 Task: Plan a virtual team-building trivia night for the 11th at 8:30 PM.
Action: Mouse moved to (36, 70)
Screenshot: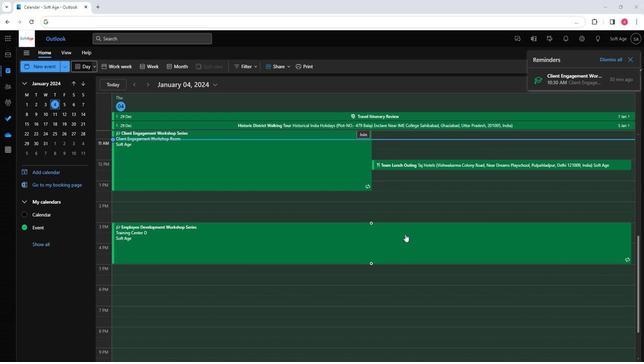 
Action: Mouse pressed left at (36, 70)
Screenshot: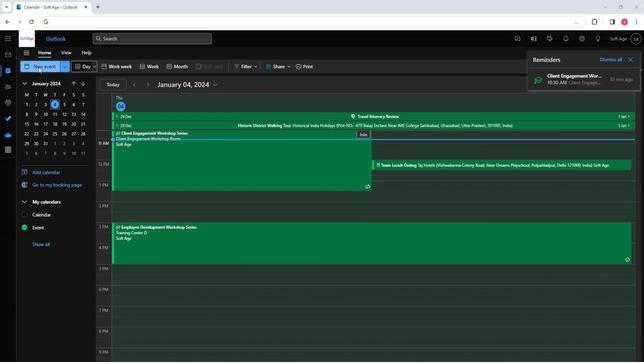 
Action: Mouse moved to (36, 70)
Screenshot: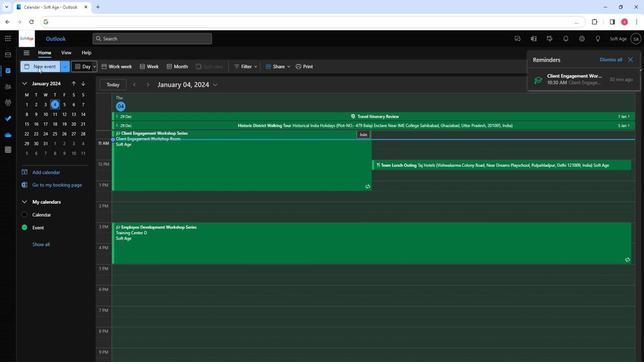 
Action: Key pressed <Key.shift>Virtual<Key.space><Key.shift><Key.shift>Team-<Key.shift>Building<Key.space><Key.shift>Trivia<Key.space><Key.shift>Night
Screenshot: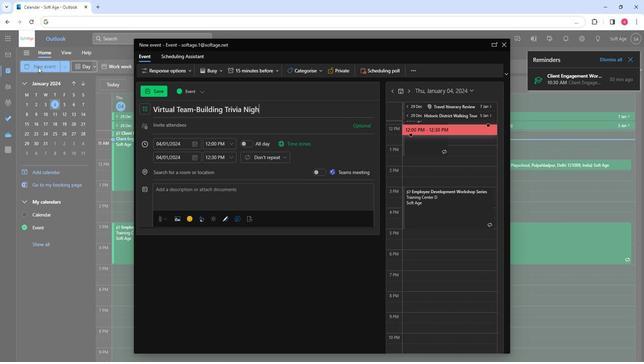 
Action: Mouse moved to (175, 129)
Screenshot: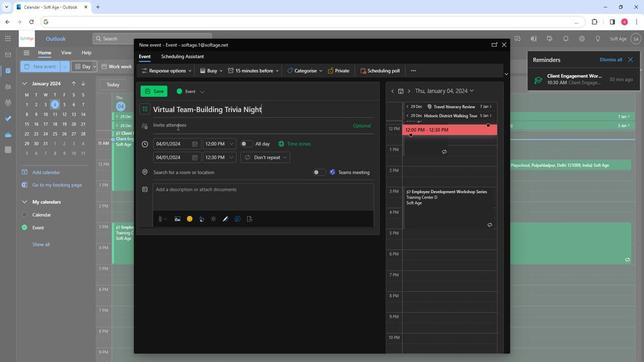 
Action: Mouse pressed left at (175, 129)
Screenshot: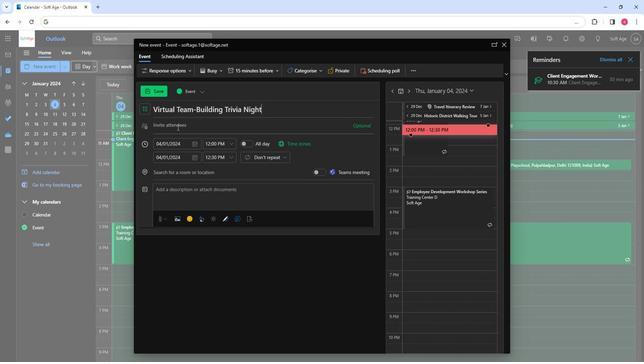 
Action: Key pressed sp<Key.backspace>o
Screenshot: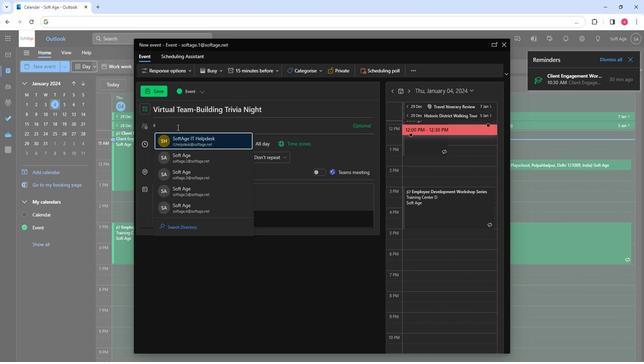 
Action: Mouse moved to (180, 166)
Screenshot: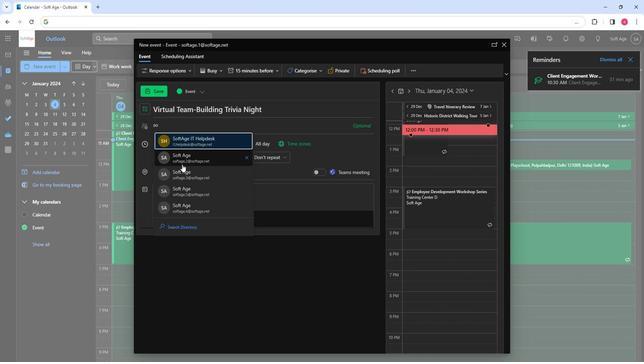 
Action: Mouse pressed left at (180, 166)
Screenshot: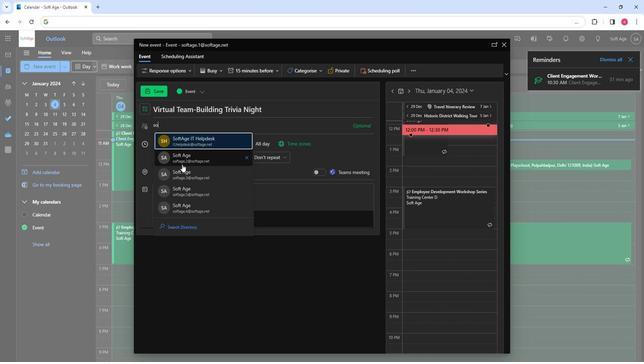 
Action: Key pressed so
Screenshot: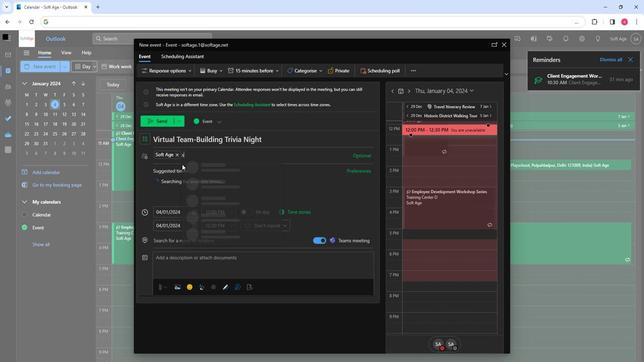 
Action: Mouse moved to (204, 211)
Screenshot: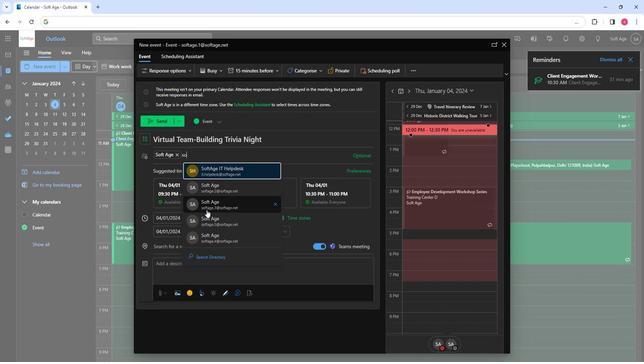 
Action: Mouse pressed left at (204, 211)
Screenshot: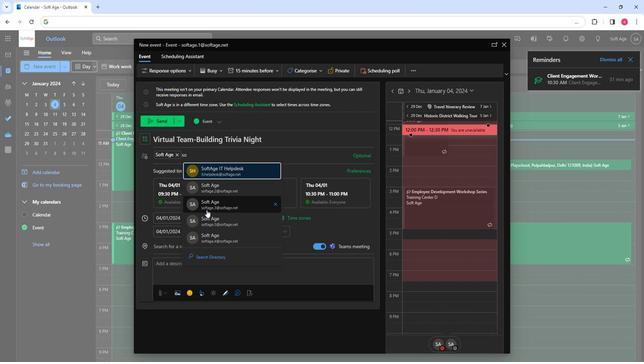 
Action: Key pressed so
Screenshot: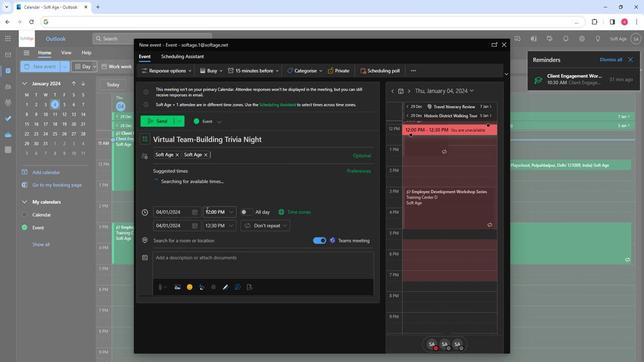 
Action: Mouse moved to (240, 230)
Screenshot: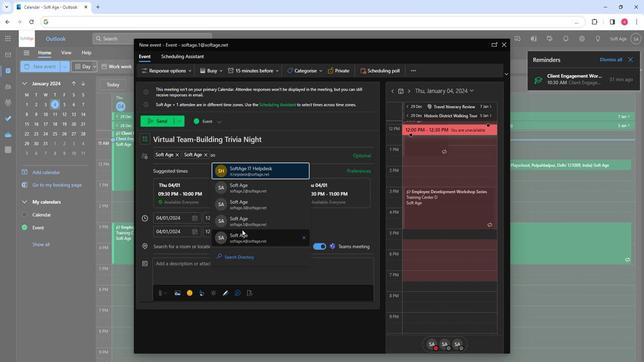 
Action: Mouse pressed left at (240, 230)
Screenshot: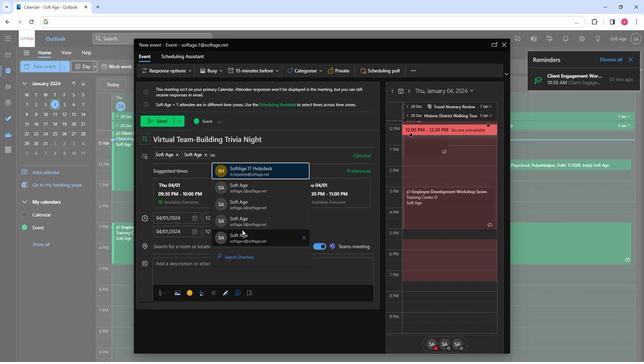 
Action: Mouse moved to (240, 230)
Screenshot: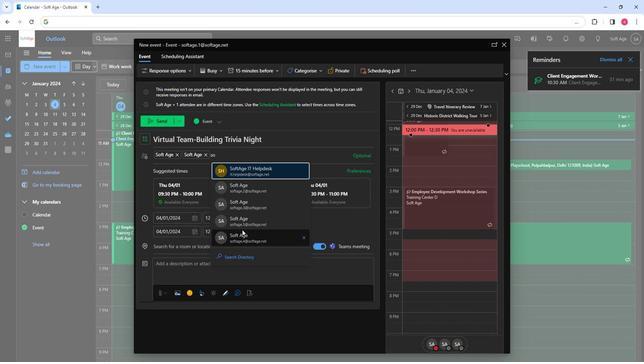 
Action: Key pressed so
Screenshot: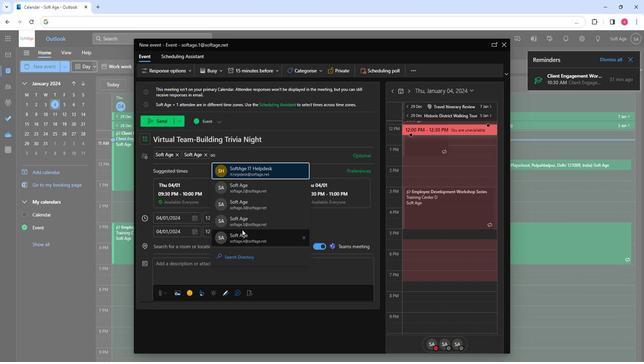 
Action: Mouse moved to (242, 230)
Screenshot: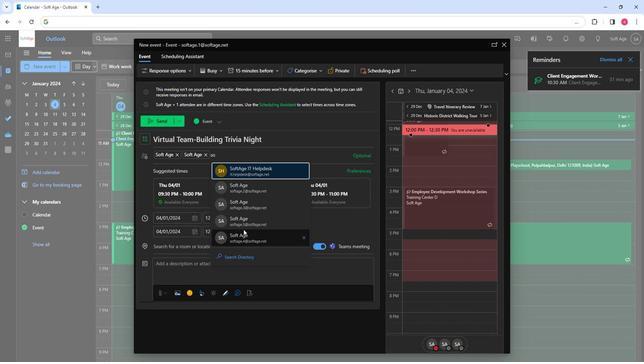 
Action: Mouse pressed left at (242, 230)
Screenshot: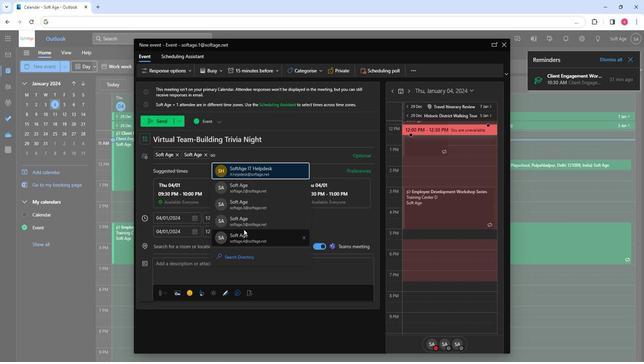 
Action: Mouse moved to (241, 220)
Screenshot: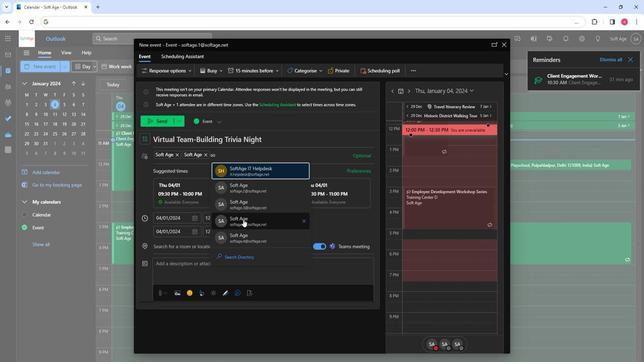 
Action: Mouse pressed left at (241, 220)
Screenshot: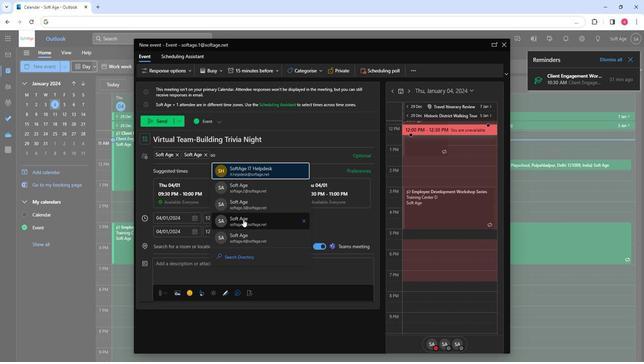 
Action: Mouse moved to (194, 220)
Screenshot: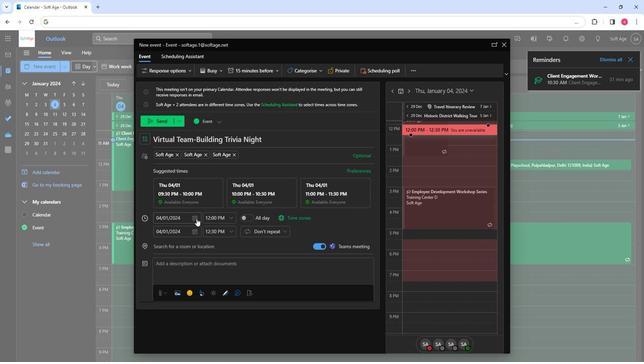 
Action: Mouse pressed left at (194, 220)
Screenshot: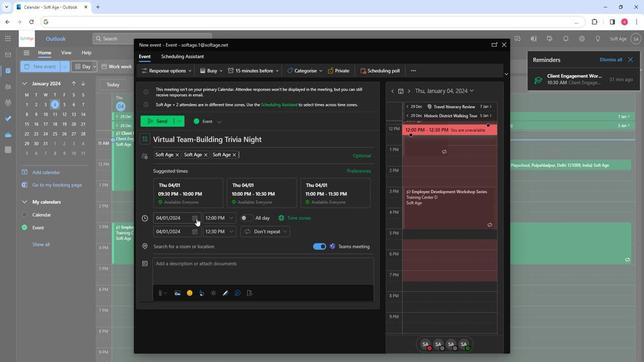 
Action: Mouse moved to (188, 264)
Screenshot: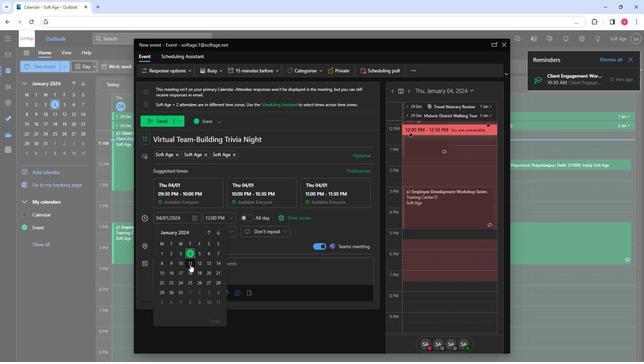 
Action: Mouse pressed left at (188, 264)
Screenshot: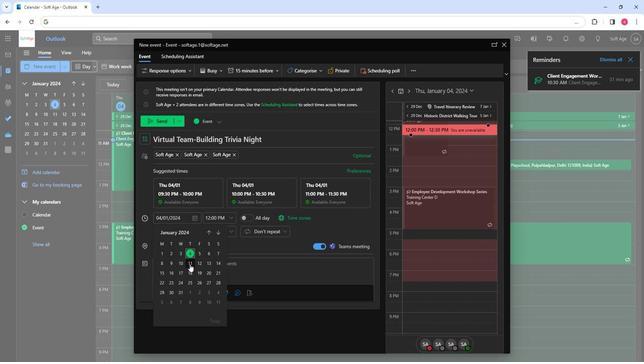 
Action: Mouse moved to (234, 220)
Screenshot: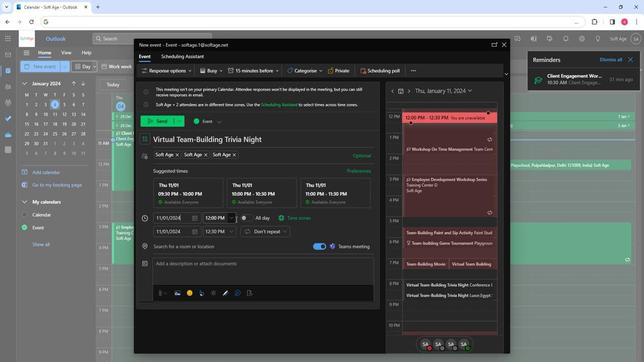 
Action: Mouse pressed left at (234, 220)
Screenshot: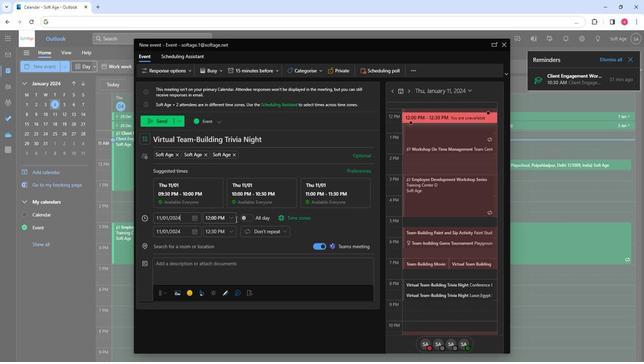 
Action: Mouse moved to (231, 220)
Screenshot: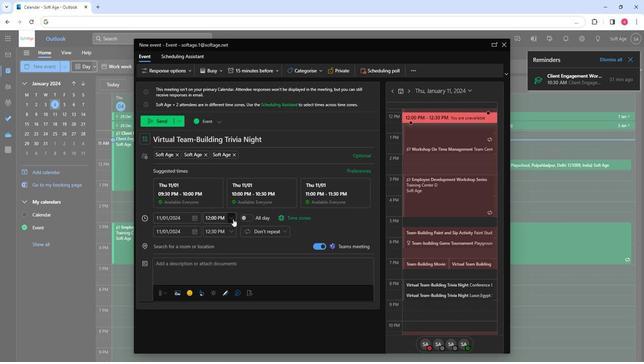 
Action: Mouse pressed left at (231, 220)
Screenshot: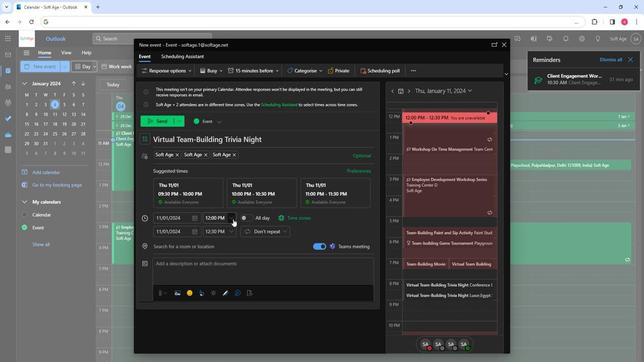 
Action: Mouse moved to (231, 251)
Screenshot: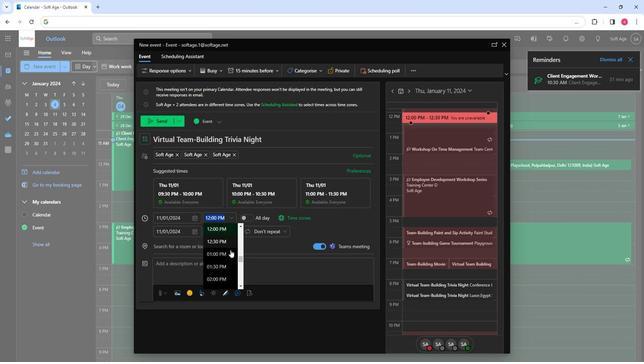
Action: Mouse scrolled (231, 251) with delta (0, 0)
Screenshot: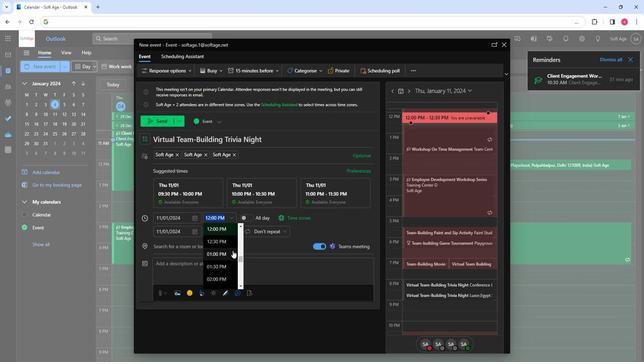 
Action: Mouse scrolled (231, 251) with delta (0, 0)
Screenshot: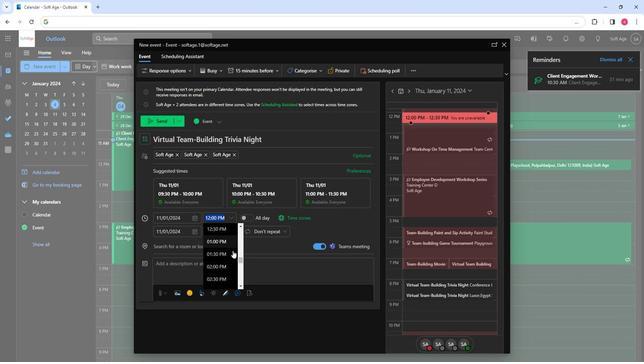 
Action: Mouse moved to (224, 248)
Screenshot: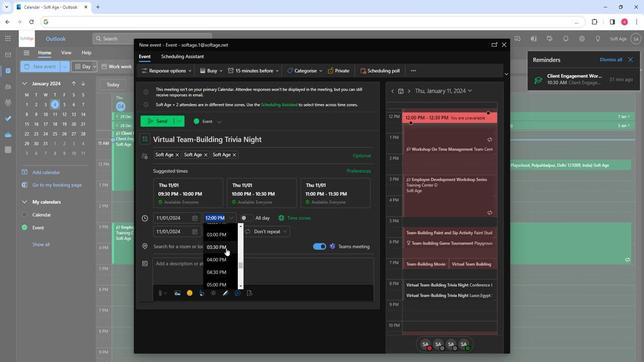 
Action: Mouse scrolled (224, 248) with delta (0, 0)
Screenshot: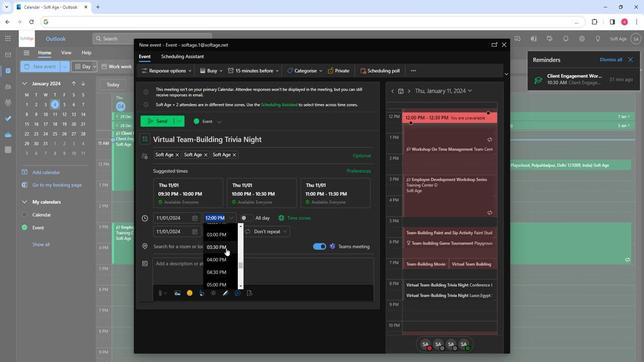 
Action: Mouse moved to (224, 256)
Screenshot: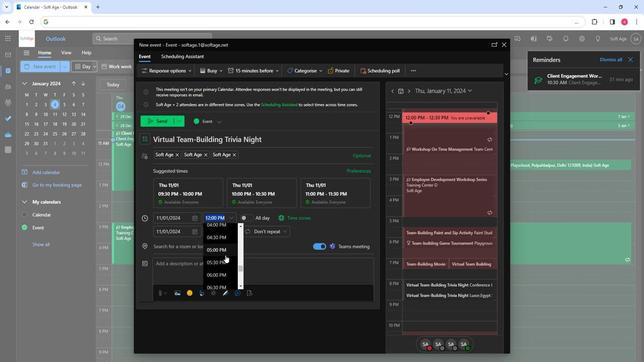 
Action: Mouse scrolled (224, 255) with delta (0, 0)
Screenshot: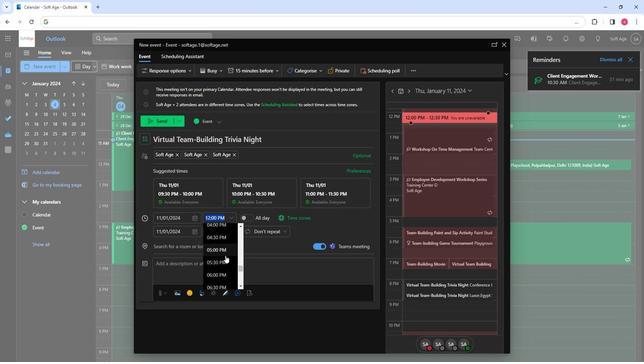 
Action: Mouse moved to (224, 266)
Screenshot: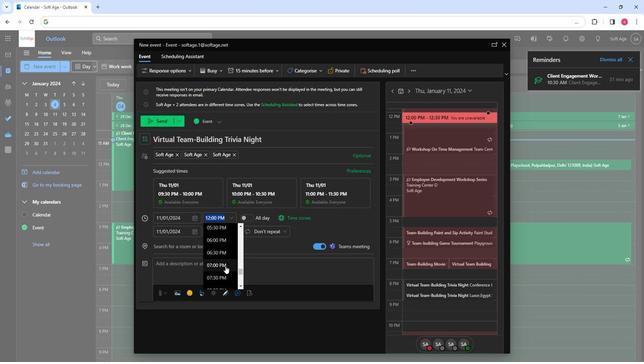 
Action: Mouse scrolled (224, 265) with delta (0, 0)
Screenshot: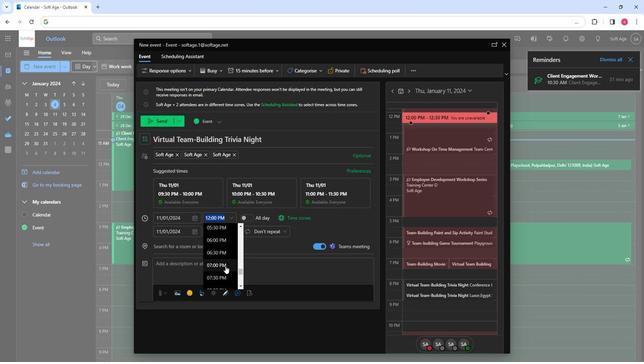 
Action: Mouse moved to (222, 266)
Screenshot: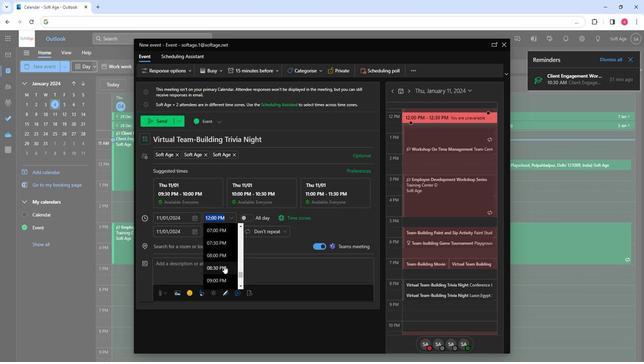 
Action: Mouse scrolled (222, 265) with delta (0, 0)
Screenshot: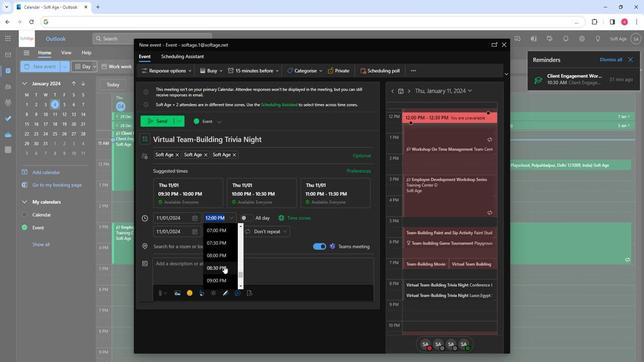 
Action: Mouse moved to (214, 236)
Screenshot: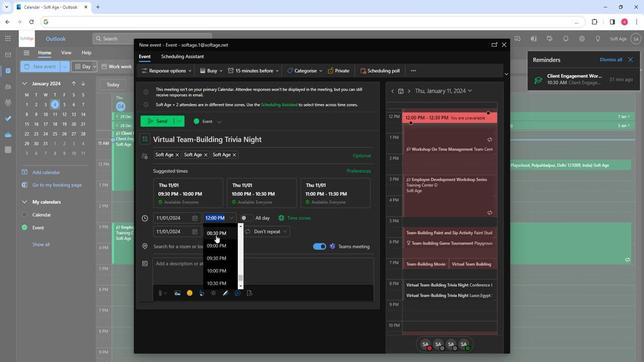 
Action: Mouse pressed left at (214, 236)
Screenshot: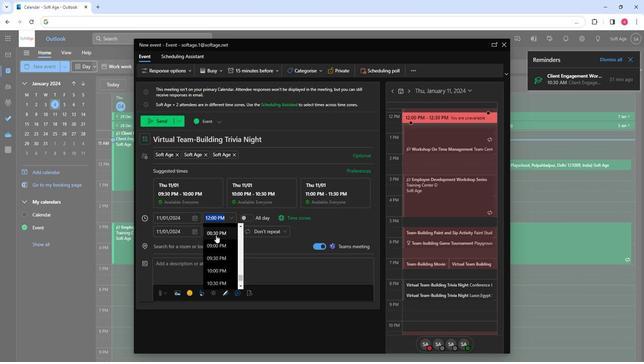 
Action: Mouse moved to (181, 248)
Screenshot: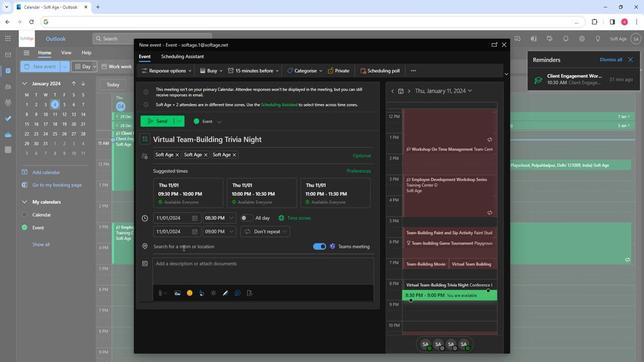 
Action: Mouse pressed left at (181, 248)
Screenshot: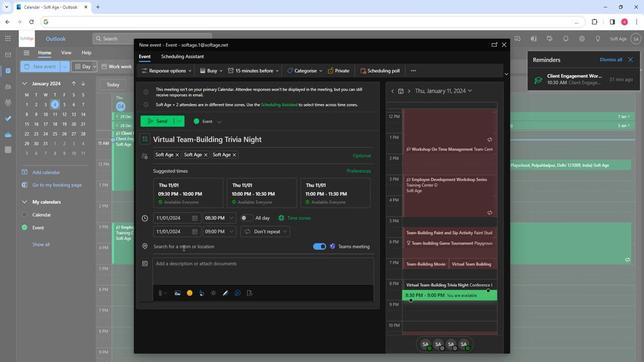 
Action: Key pressed so
Screenshot: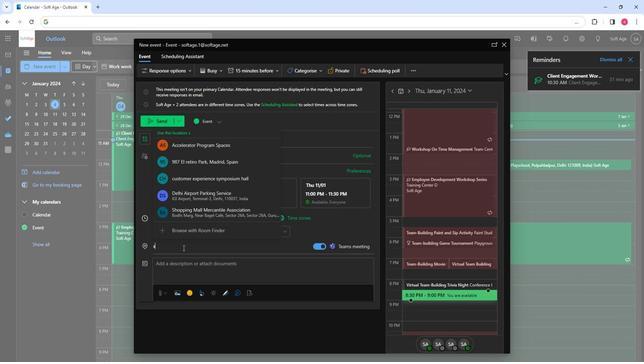
Action: Mouse moved to (186, 213)
Screenshot: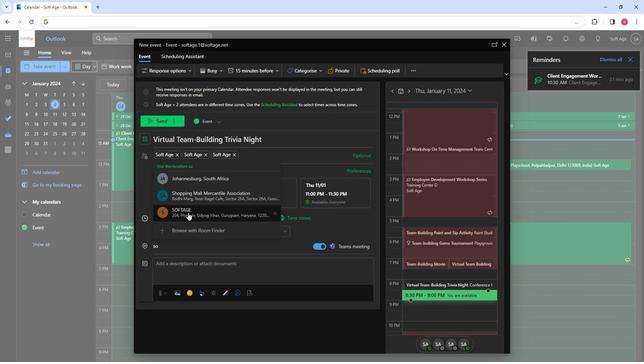 
Action: Mouse pressed left at (186, 213)
Screenshot: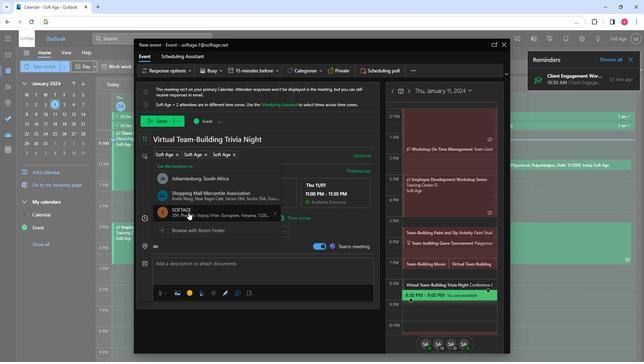 
Action: Mouse moved to (178, 269)
Screenshot: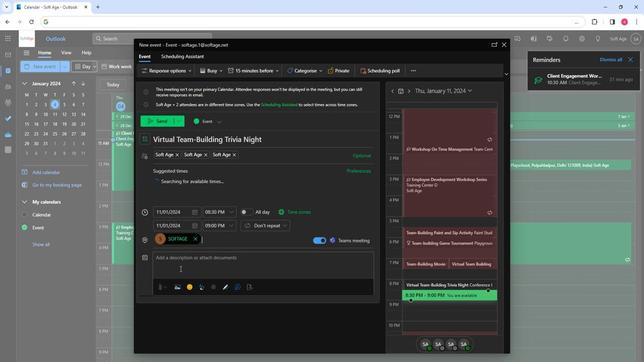 
Action: Mouse pressed left at (178, 269)
Screenshot: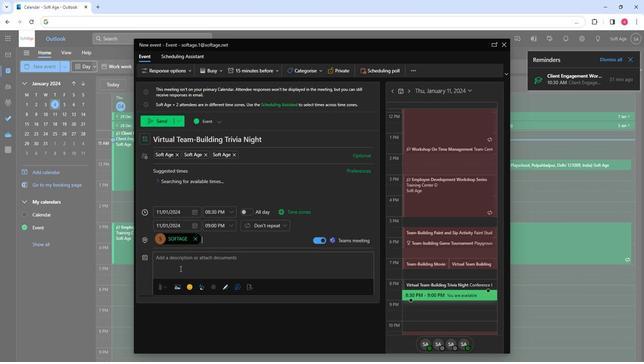 
Action: Key pressed <Key.shift>Engage<Key.space>in<Key.space><Key.shift>Virtual<Key.space><Key.shift>team-building<Key.space>with<Key.space>a<Key.space>trivia<Key.space>night.<Key.space><Key.shift>Foster<Key.space>friendly<Key.space>conpl<Key.backspace><Key.backspace><Key.backspace>mpetion<Key.backspace><Key.backspace>tion,<Key.space>laughter,<Key.space>and<Key.space>team<Key.space>cohesion<Key.space>as<Key.space>you<Key.space>test<Key.space>knowledge<Key.space>and<Key.space>build<Key.space>connections<Key.space>in<Key.space>an<Key.space>entertaining<Key.space>online<Key.space>environment.
Screenshot: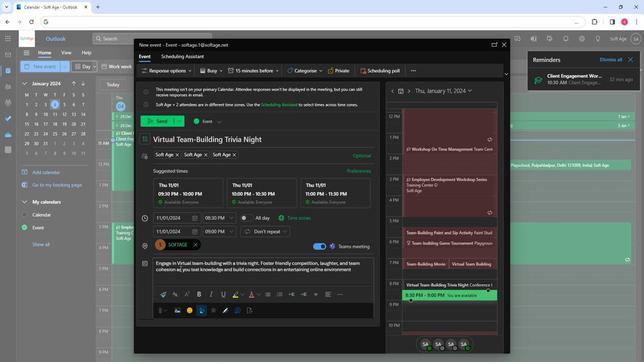 
Action: Mouse moved to (197, 268)
Screenshot: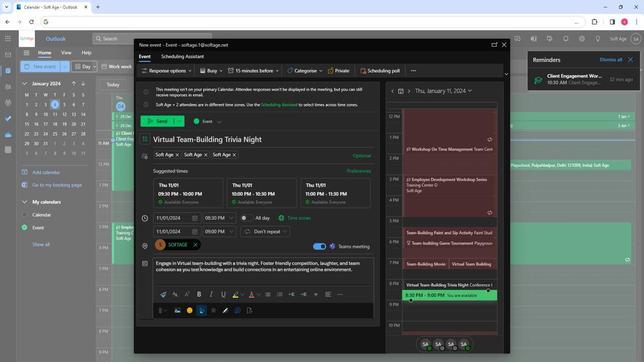 
Action: Mouse pressed left at (197, 268)
Screenshot: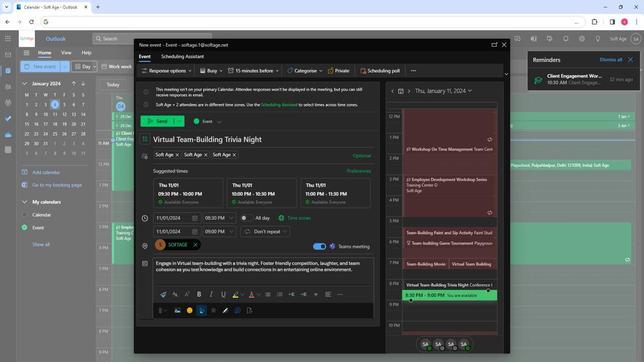 
Action: Mouse pressed left at (197, 268)
Screenshot: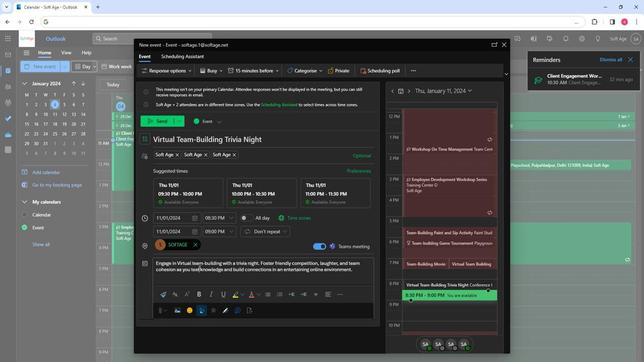 
Action: Mouse moved to (196, 268)
Screenshot: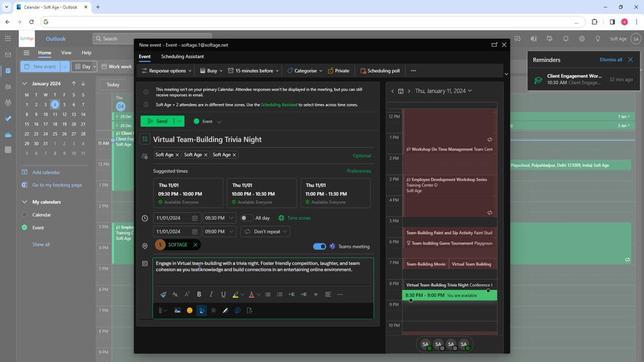 
Action: Mouse pressed left at (196, 268)
Screenshot: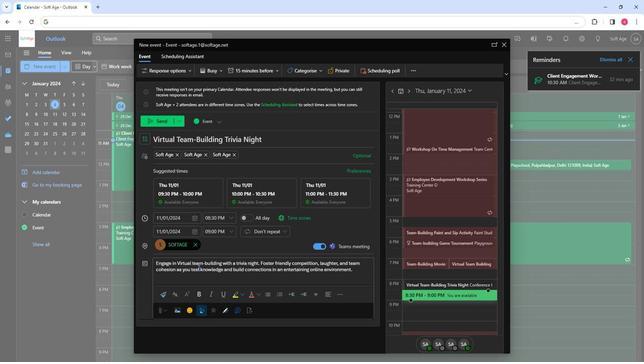 
Action: Mouse pressed left at (196, 268)
Screenshot: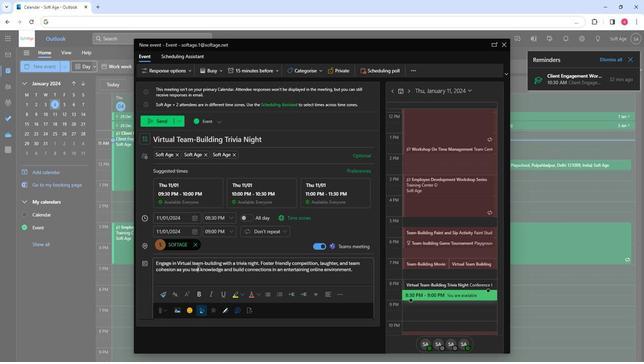 
Action: Mouse moved to (196, 268)
Screenshot: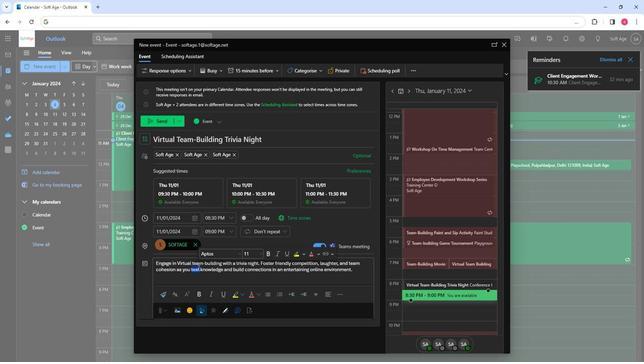 
Action: Mouse pressed left at (196, 268)
Screenshot: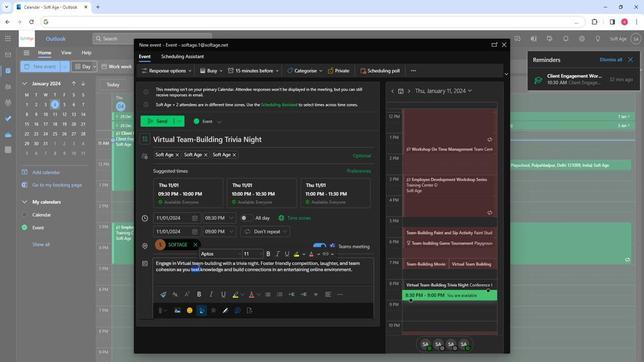
Action: Mouse pressed left at (196, 268)
Screenshot: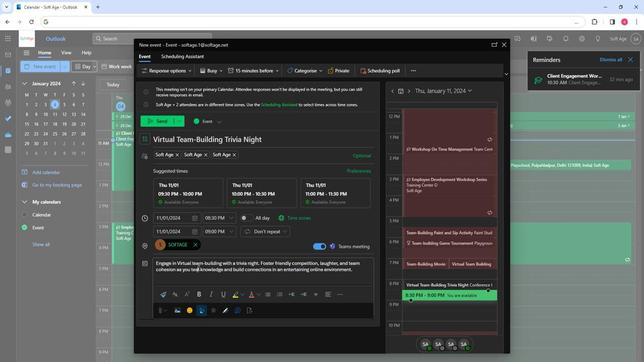 
Action: Mouse pressed left at (196, 268)
Screenshot: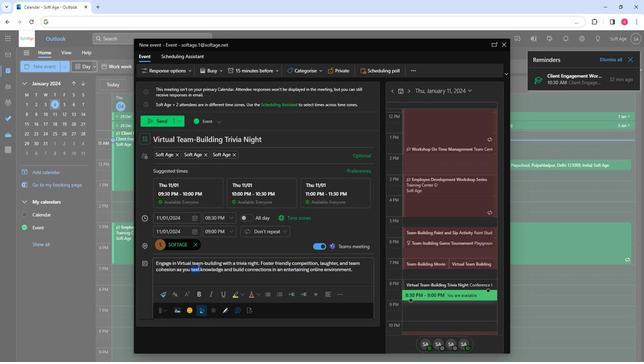 
Action: Mouse moved to (177, 295)
Screenshot: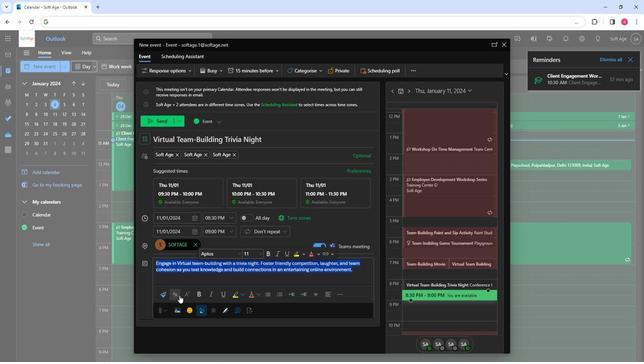 
Action: Mouse pressed left at (177, 295)
Screenshot: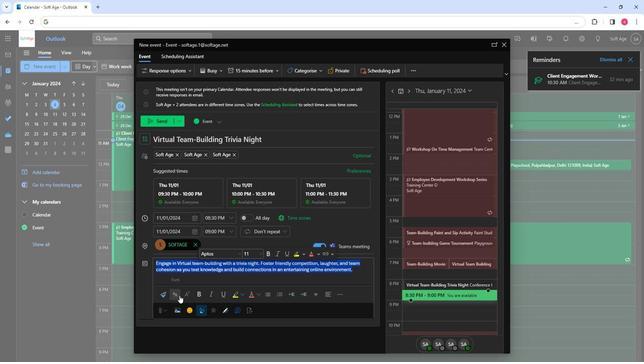 
Action: Mouse moved to (224, 229)
Screenshot: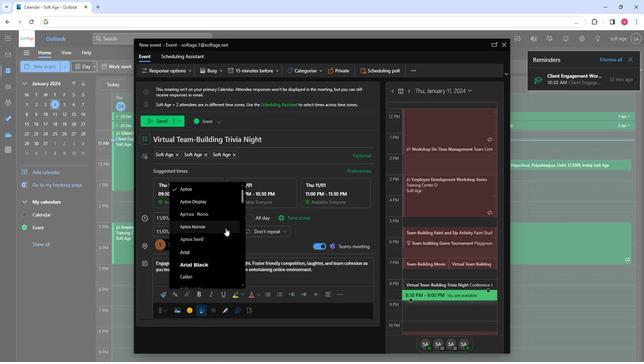 
Action: Mouse scrolled (224, 229) with delta (0, 0)
Screenshot: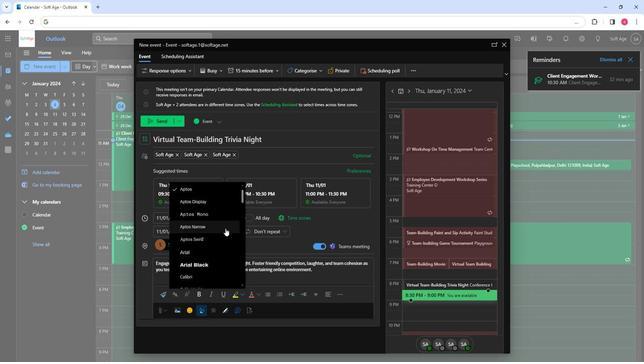 
Action: Mouse scrolled (224, 229) with delta (0, 0)
Screenshot: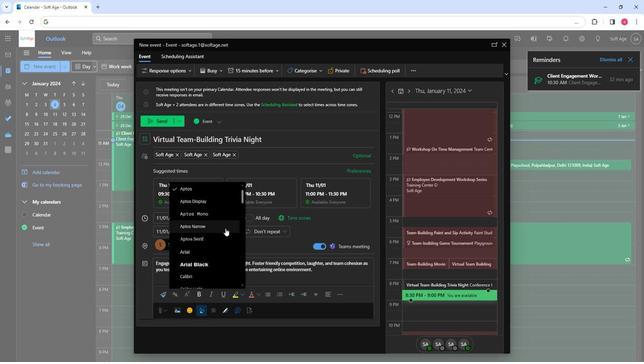 
Action: Mouse scrolled (224, 229) with delta (0, 0)
Screenshot: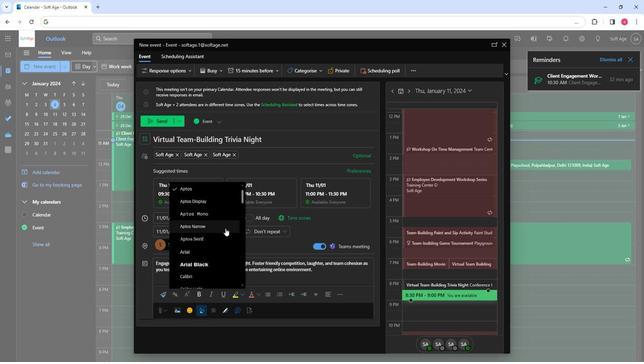 
Action: Mouse moved to (197, 233)
Screenshot: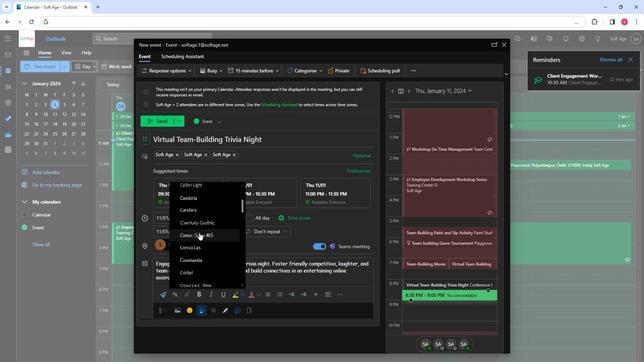 
Action: Mouse pressed left at (197, 233)
Screenshot: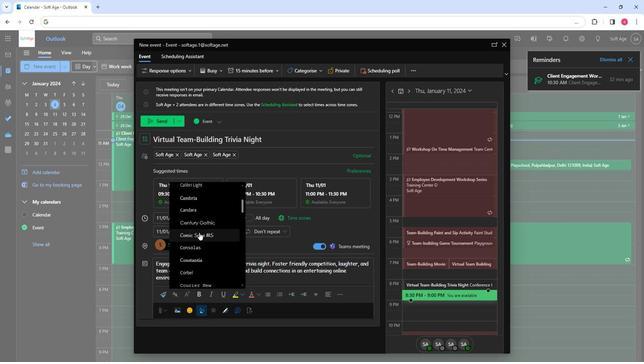 
Action: Mouse moved to (210, 291)
Screenshot: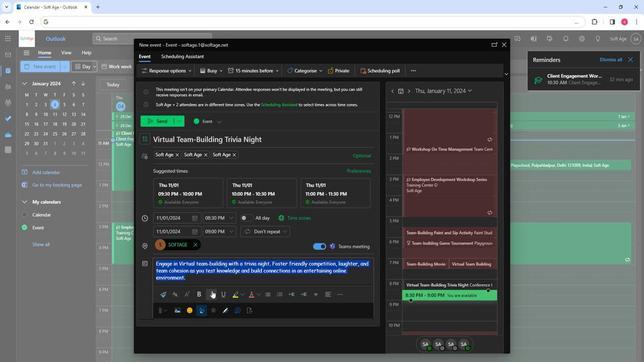 
Action: Mouse pressed left at (210, 291)
Screenshot: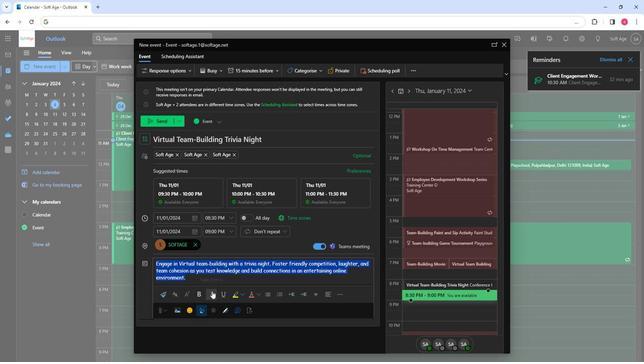 
Action: Mouse moved to (241, 294)
Screenshot: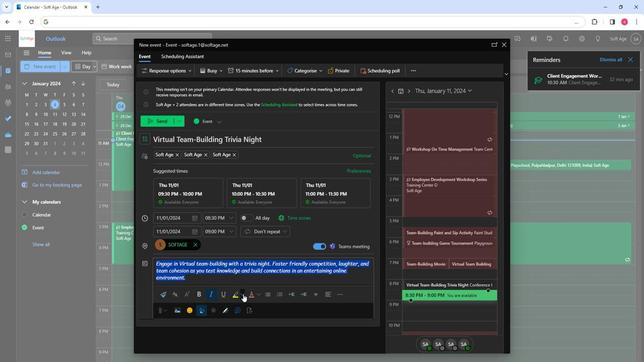 
Action: Mouse pressed left at (241, 294)
Screenshot: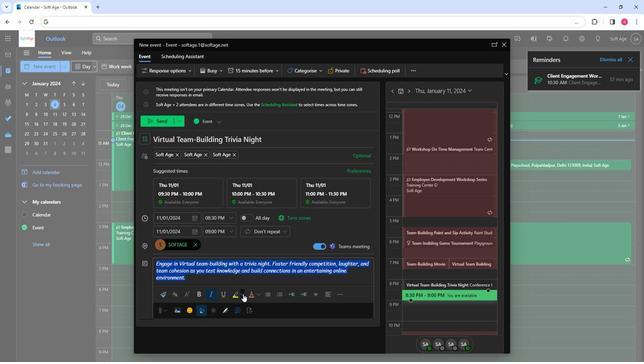 
Action: Mouse moved to (245, 307)
Screenshot: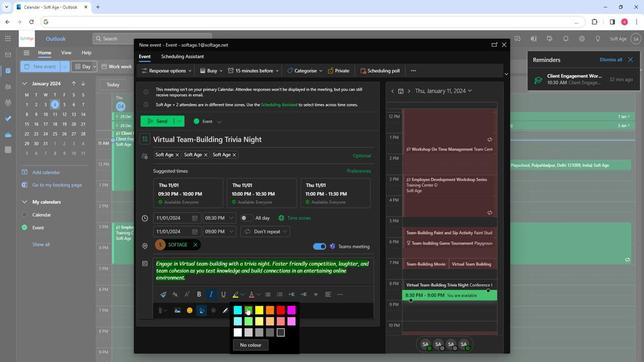 
Action: Mouse pressed left at (245, 307)
Screenshot: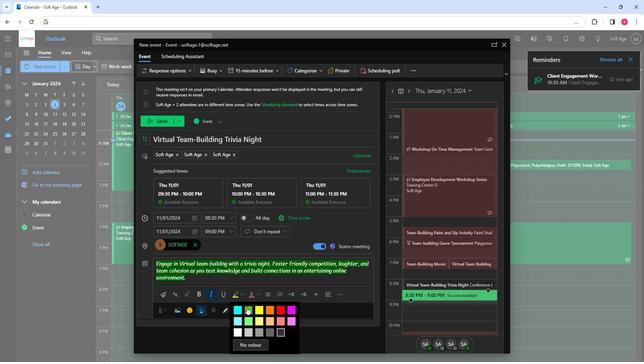 
Action: Mouse moved to (354, 274)
Screenshot: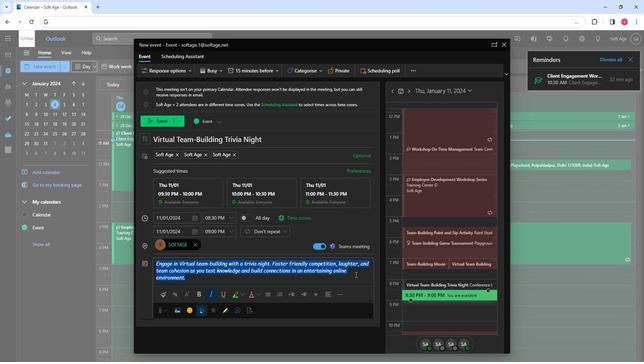 
Action: Mouse pressed left at (354, 274)
Screenshot: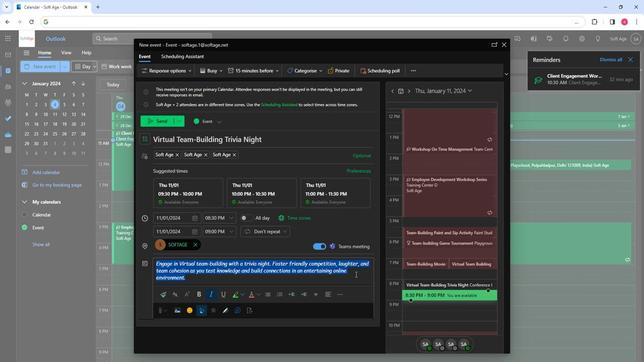 
Action: Mouse moved to (293, 275)
Screenshot: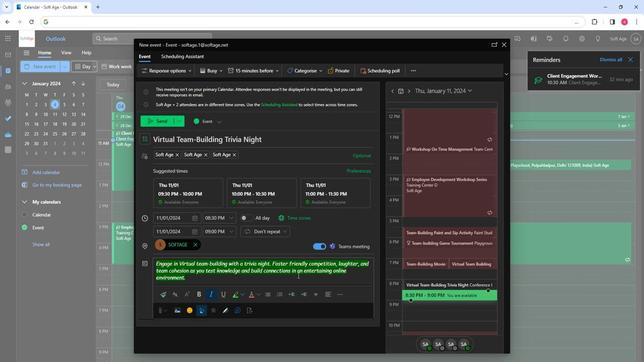 
Action: Mouse pressed left at (293, 275)
Screenshot: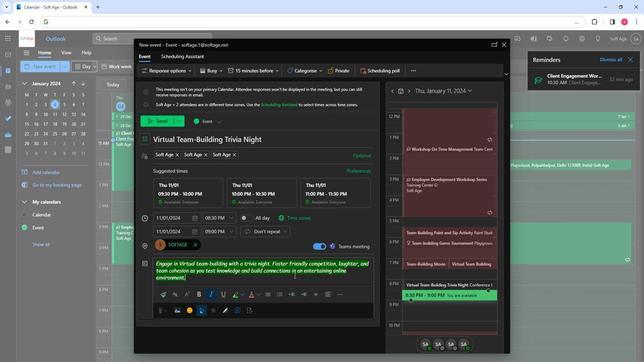 
Action: Mouse pressed left at (293, 275)
Screenshot: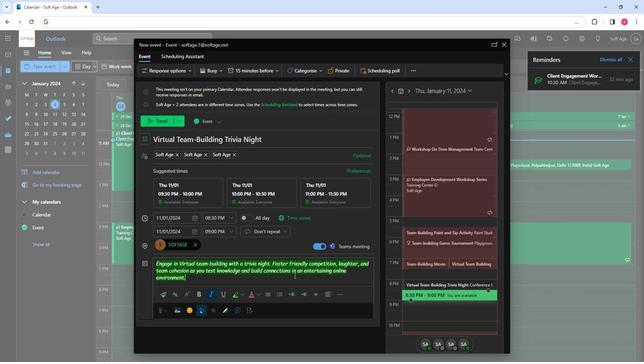 
Action: Mouse pressed left at (293, 275)
Screenshot: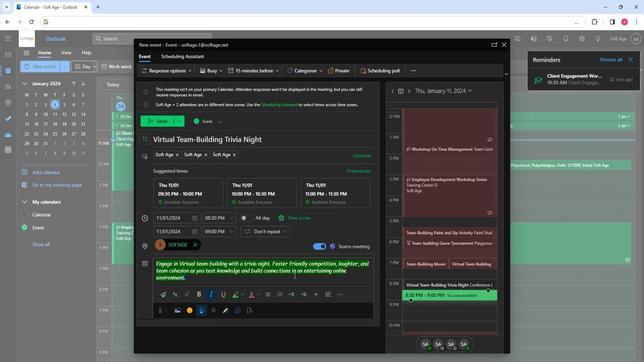 
Action: Mouse moved to (258, 279)
Screenshot: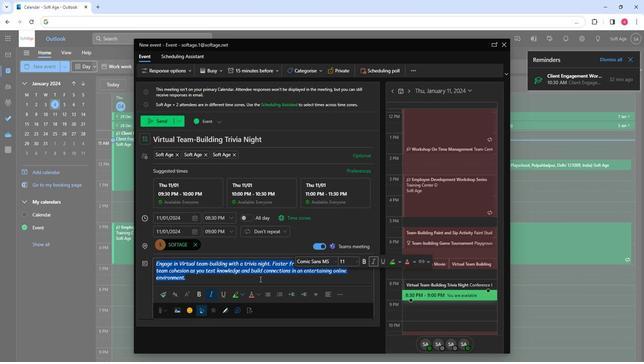 
Action: Mouse pressed left at (258, 279)
Screenshot: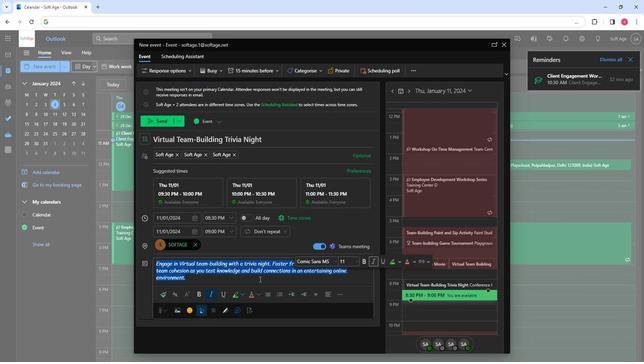 
Action: Mouse moved to (162, 124)
Screenshot: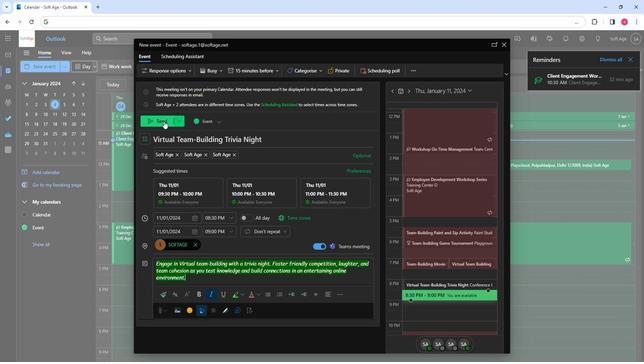 
Action: Mouse pressed left at (162, 124)
Screenshot: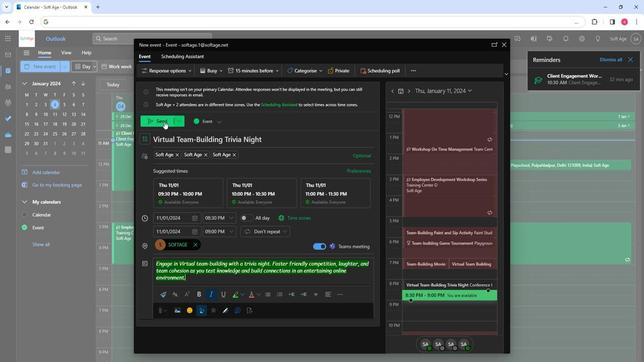 
Action: Mouse moved to (343, 308)
Screenshot: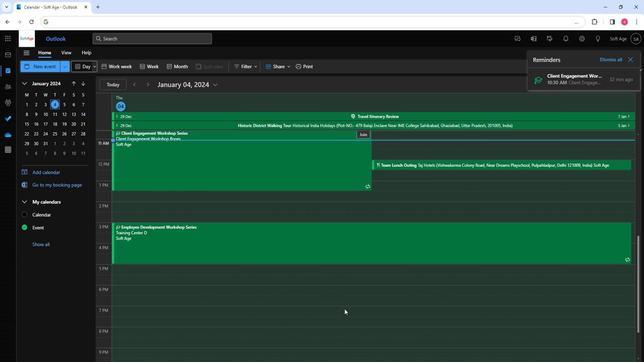 
